Task: Select Alcohol. Add to cart, from Kwik Pik Beer & Wine for 2717 Settlers Lane, Boyd, Montana 59013, Cell Number 917-762-1747, following items : Loaded Potato Skins with Chicken Tenders_x000D_
 - 1, Angus Philly Pizza_x000D_
 - 2, Rickards Red - 5, Chicken Cobb Salad_x000D_
 - 1, Heineken - 5
Action: Mouse moved to (428, 115)
Screenshot: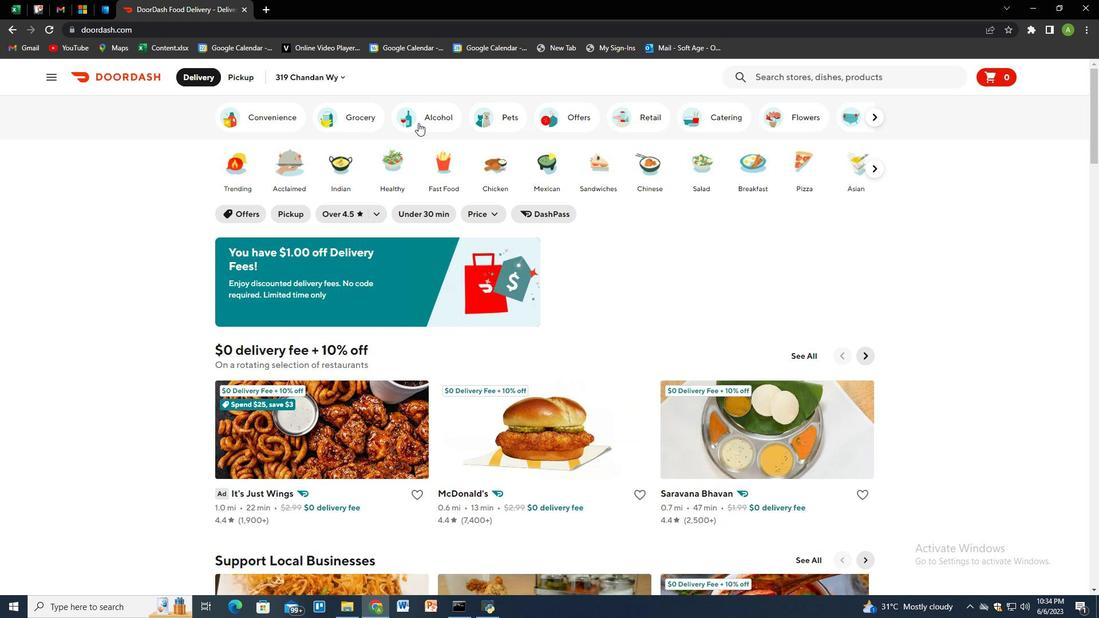 
Action: Mouse pressed left at (428, 115)
Screenshot: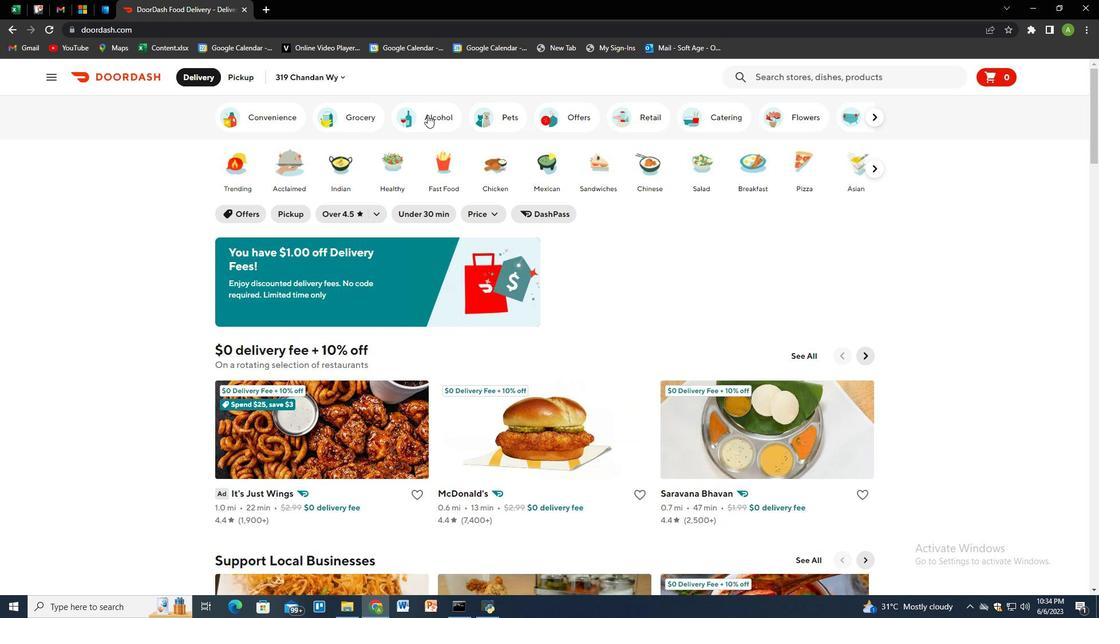 
Action: Mouse moved to (819, 81)
Screenshot: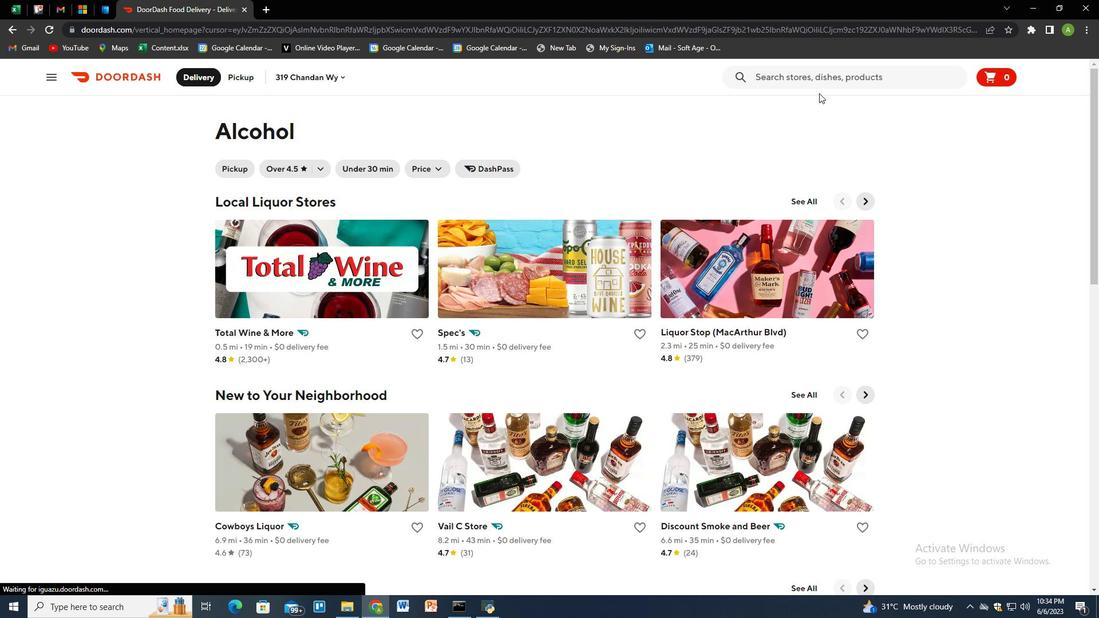 
Action: Mouse pressed left at (819, 81)
Screenshot: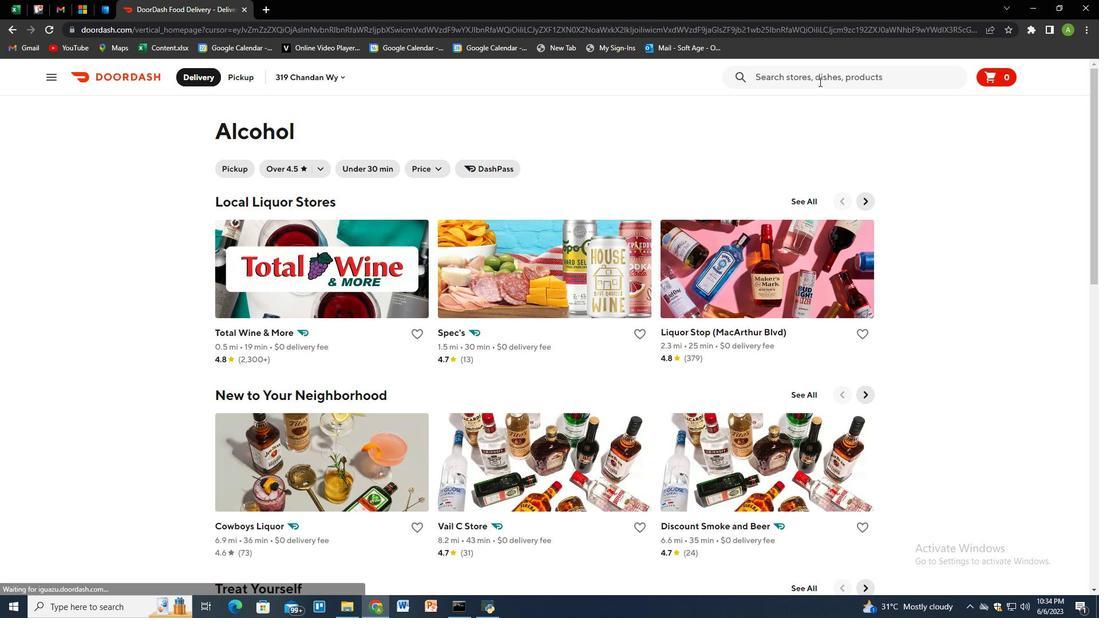 
Action: Key pressed kwik<Key.space>pik<Key.space>beer<Key.space><Key.shift>&<Key.space>wine<Key.enter>
Screenshot: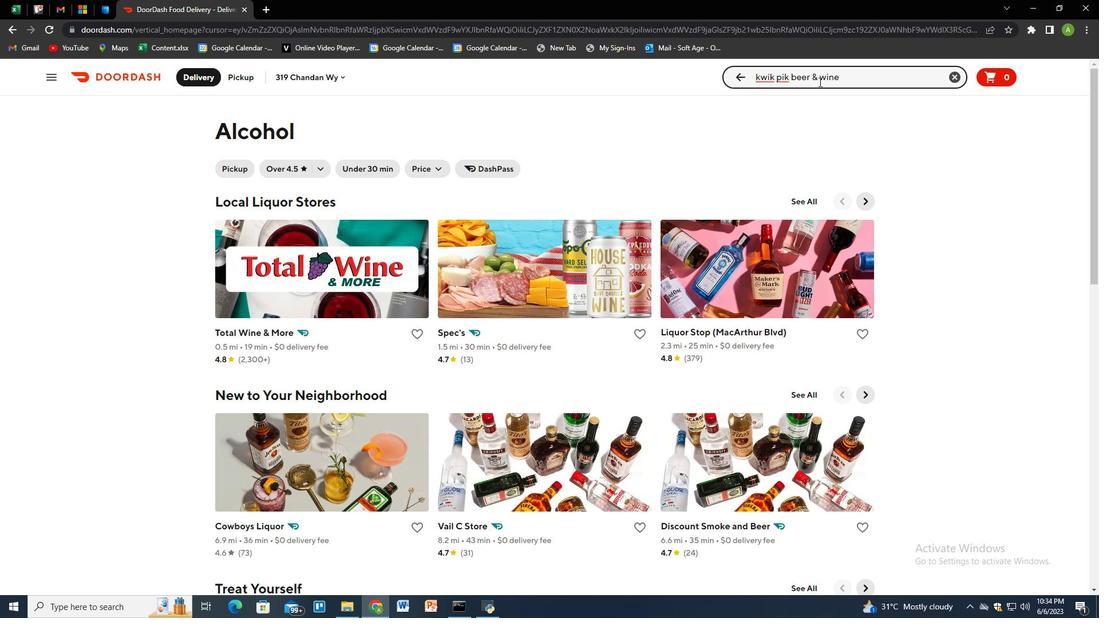 
Action: Mouse moved to (271, 247)
Screenshot: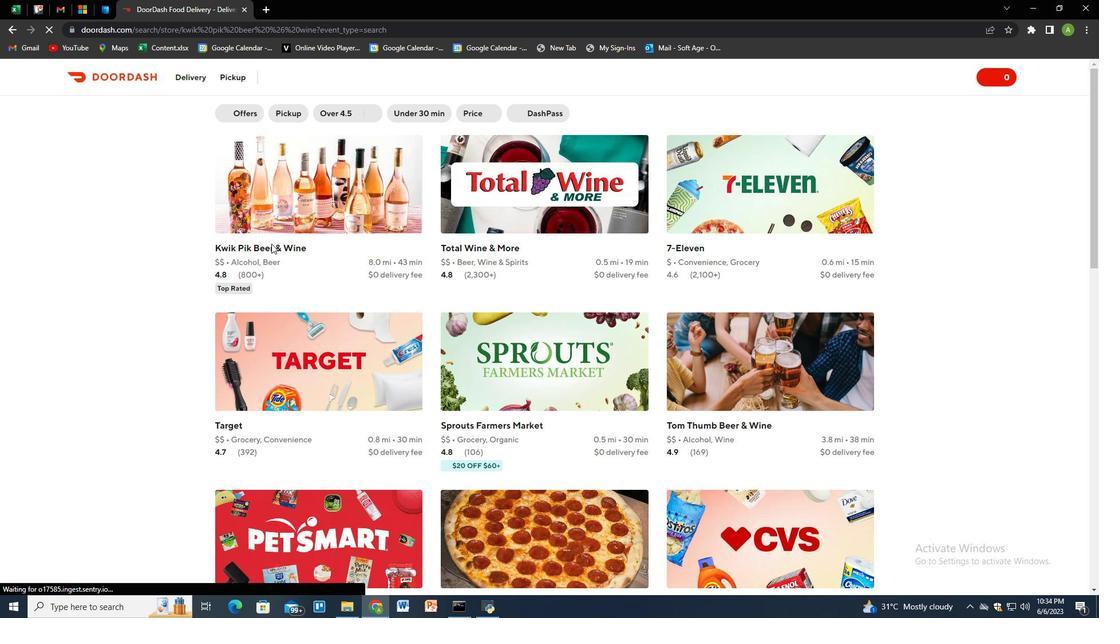 
Action: Mouse pressed left at (271, 247)
Screenshot: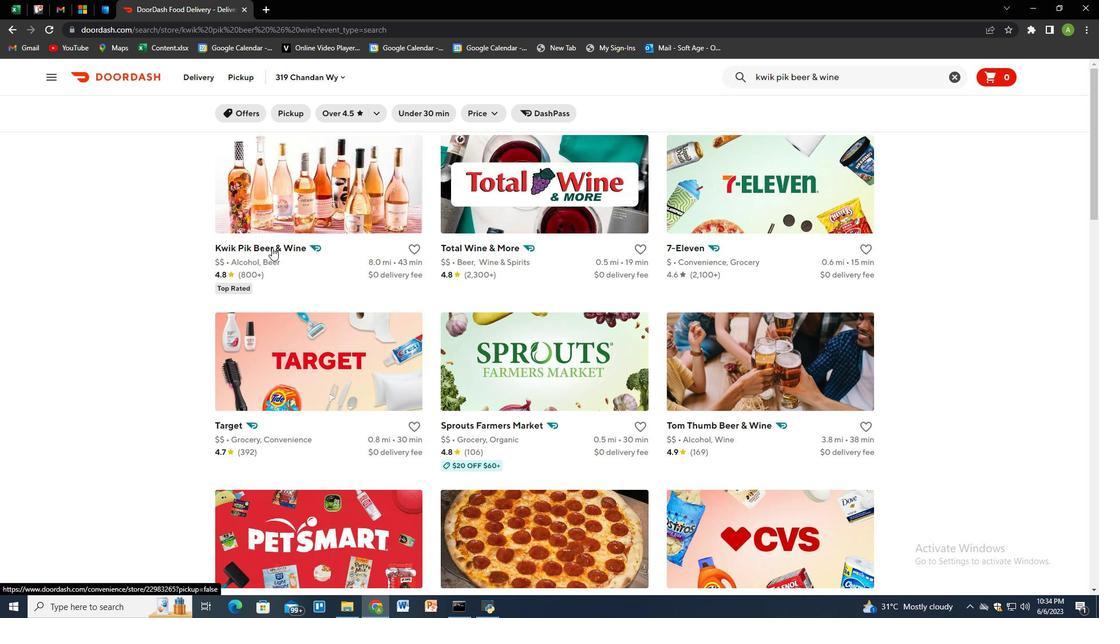 
Action: Mouse moved to (244, 81)
Screenshot: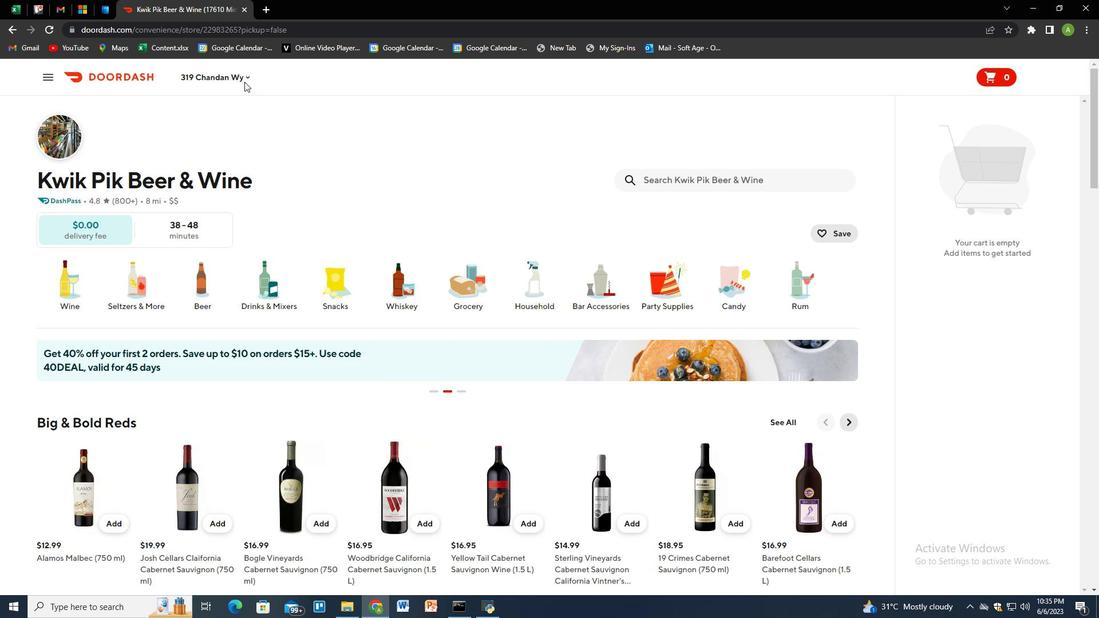 
Action: Mouse pressed left at (244, 81)
Screenshot: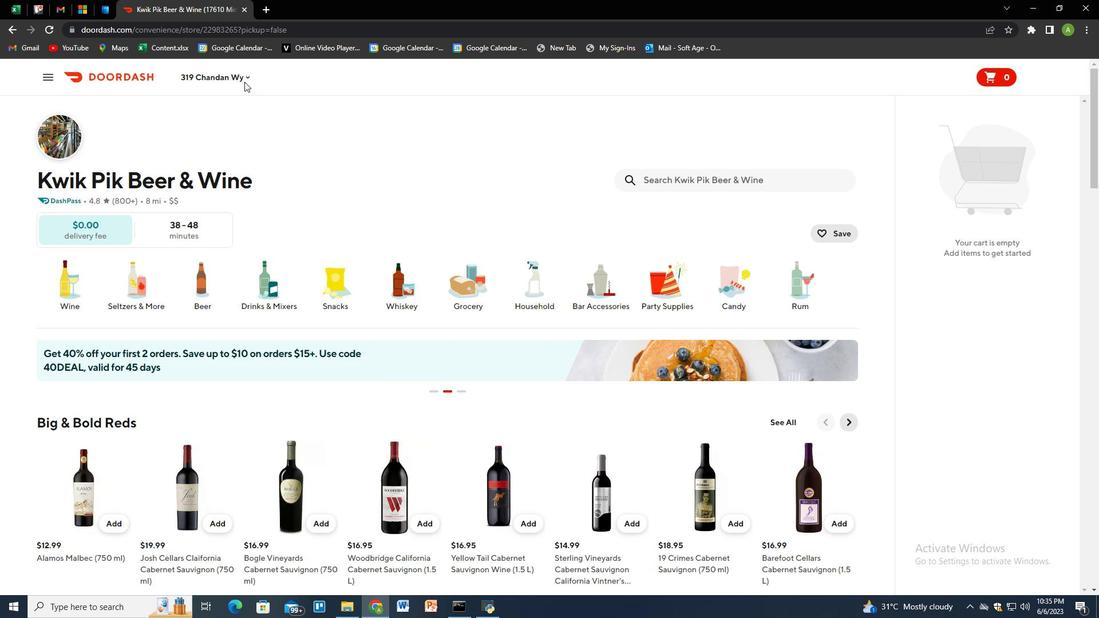 
Action: Mouse moved to (257, 119)
Screenshot: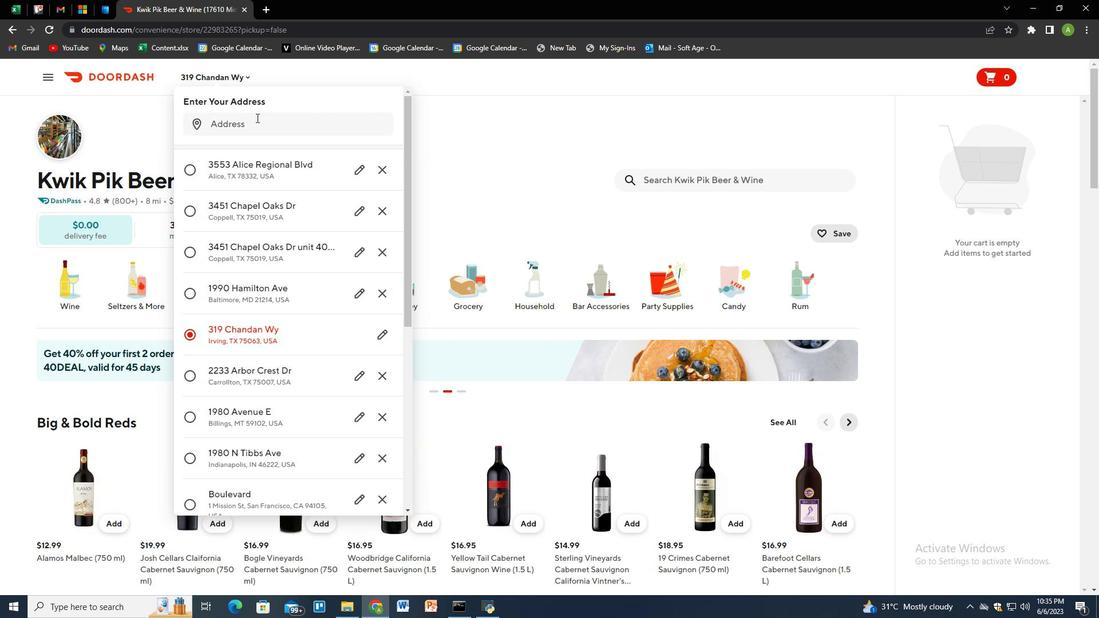 
Action: Mouse pressed left at (257, 119)
Screenshot: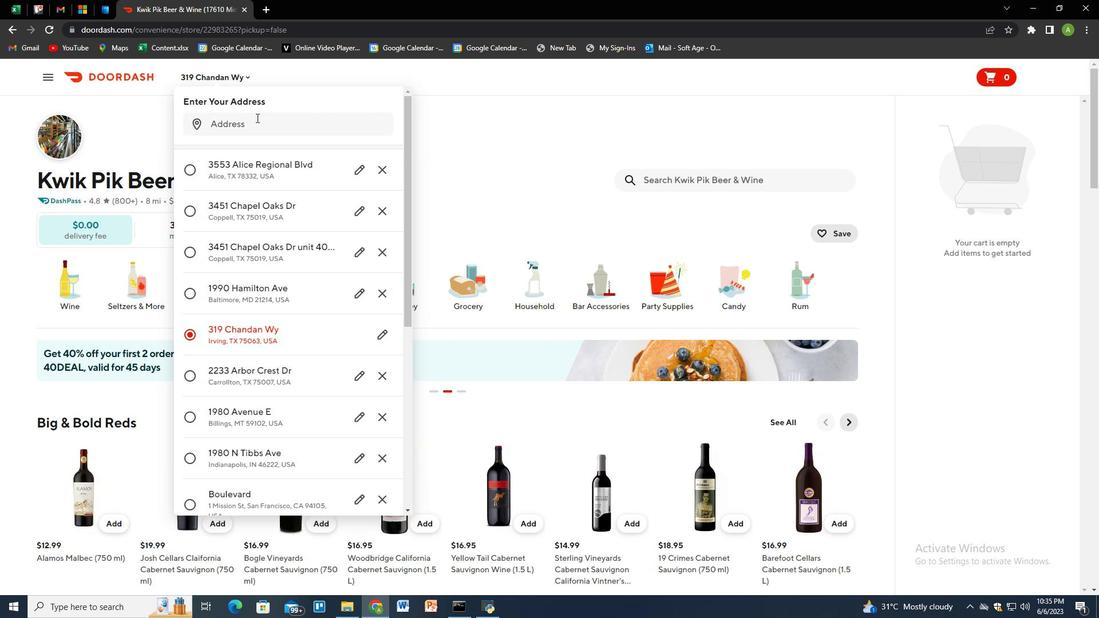 
Action: Mouse moved to (254, 120)
Screenshot: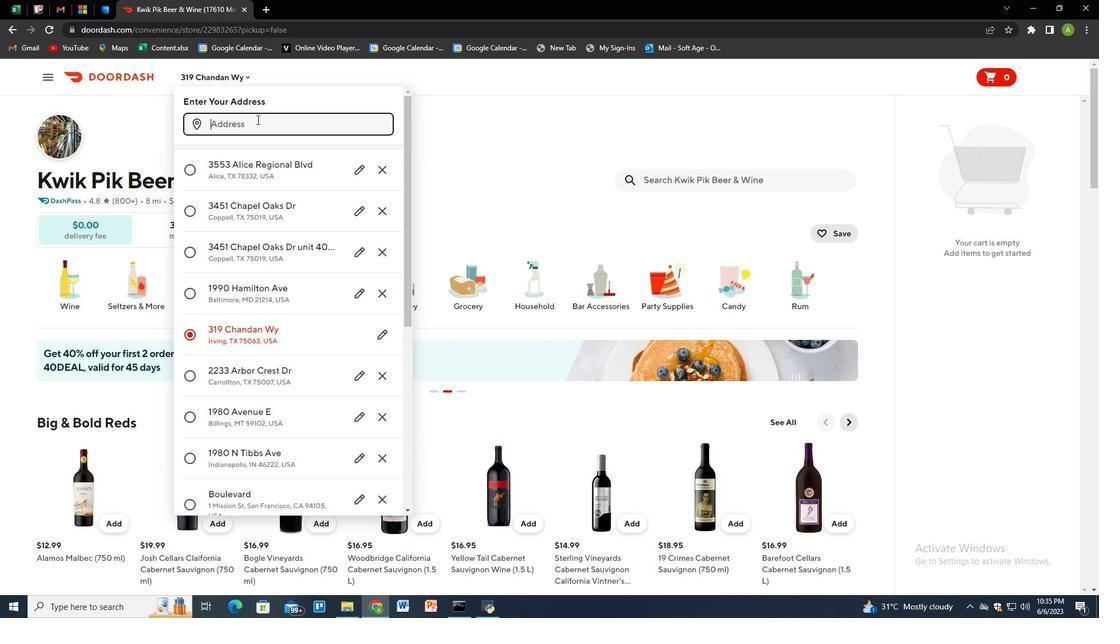 
Action: Key pressed 59013<Key.backspace><Key.backspace><Key.backspace><Key.backspace><Key.backspace>2717<Key.space>settlers<Key.space>lane,<Key.space>boyd,<Key.space>montana<Key.space>59013<Key.enter>
Screenshot: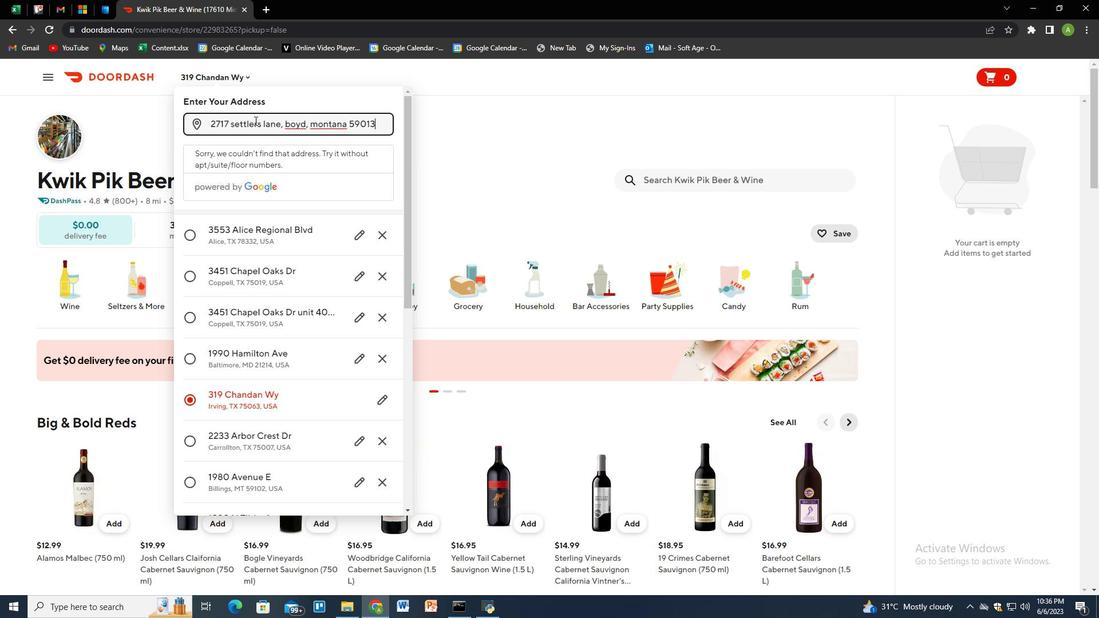 
Action: Mouse moved to (363, 467)
Screenshot: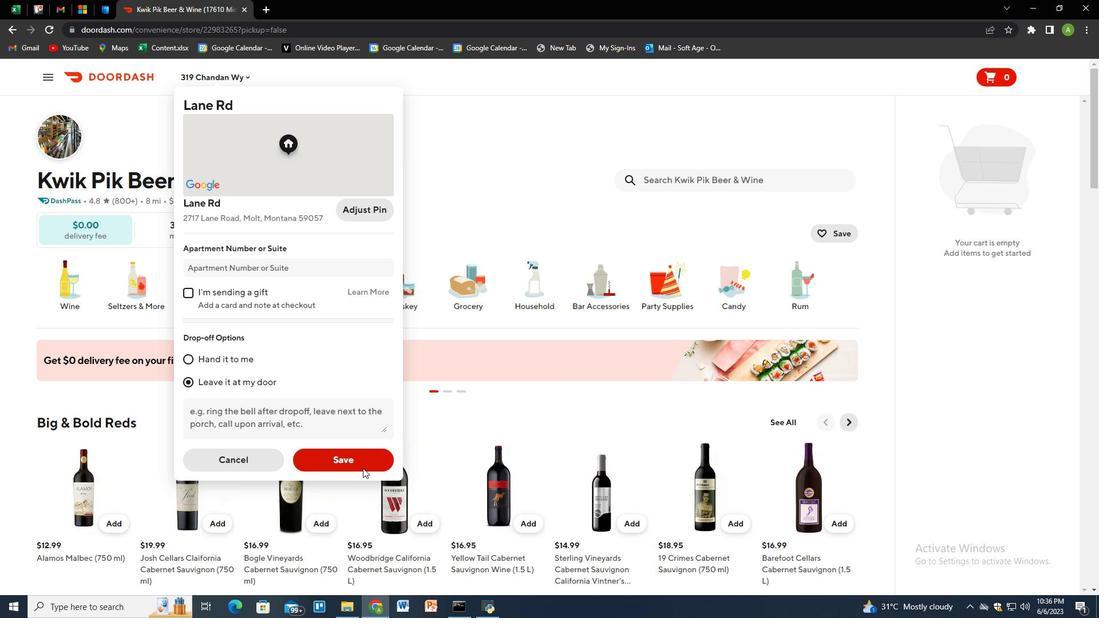 
Action: Mouse pressed left at (363, 467)
Screenshot: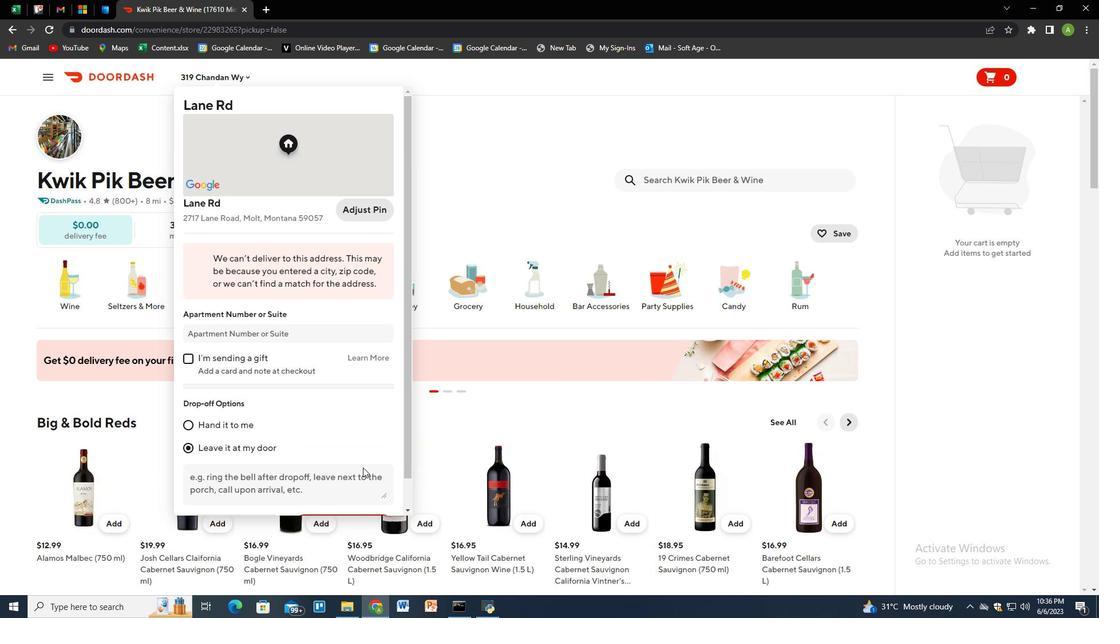 
Action: Mouse moved to (364, 508)
Screenshot: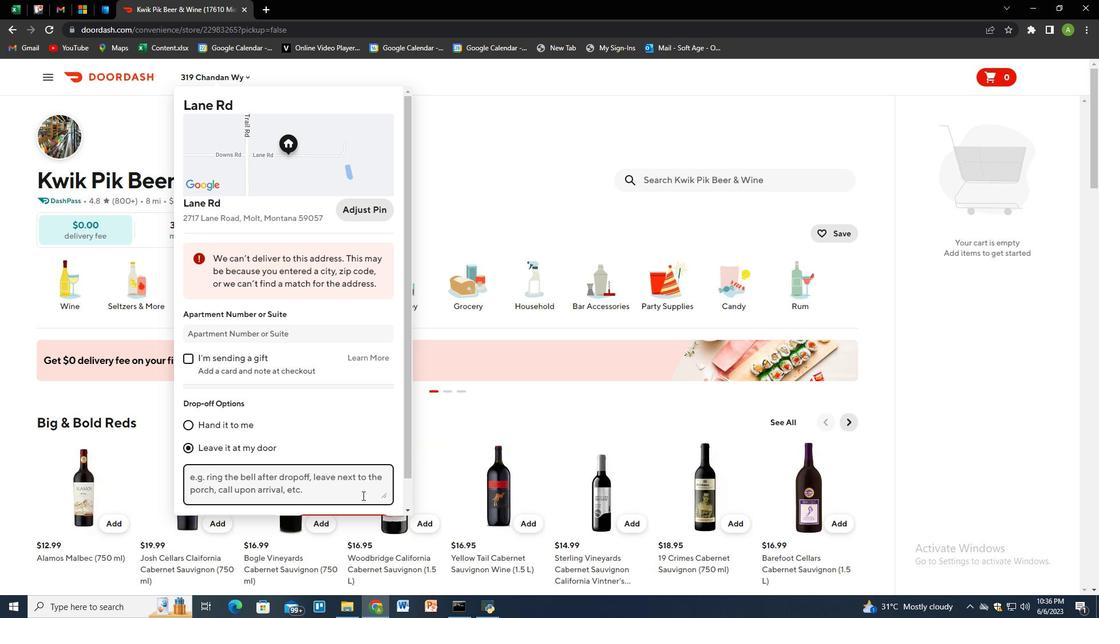 
Action: Mouse scrolled (364, 507) with delta (0, 0)
Screenshot: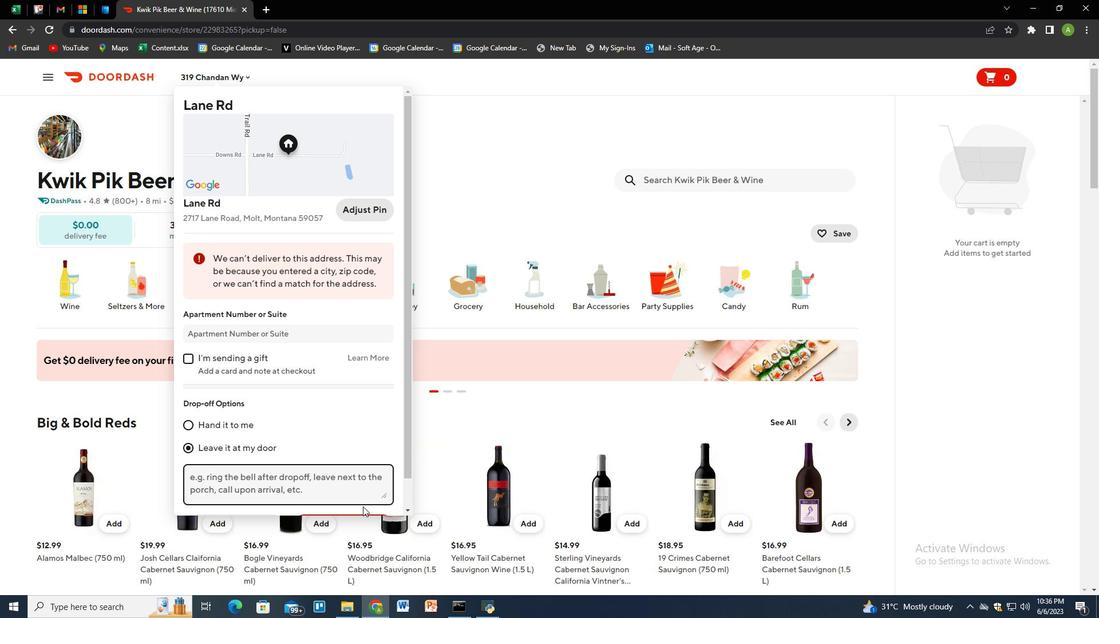 
Action: Mouse scrolled (364, 507) with delta (0, 0)
Screenshot: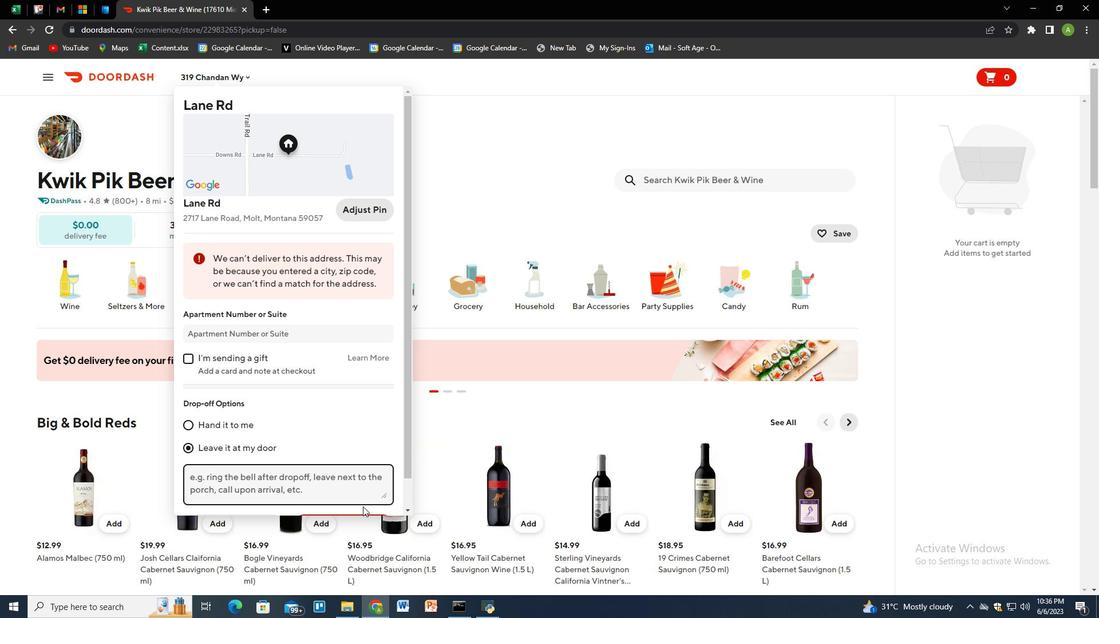 
Action: Mouse scrolled (364, 507) with delta (0, 0)
Screenshot: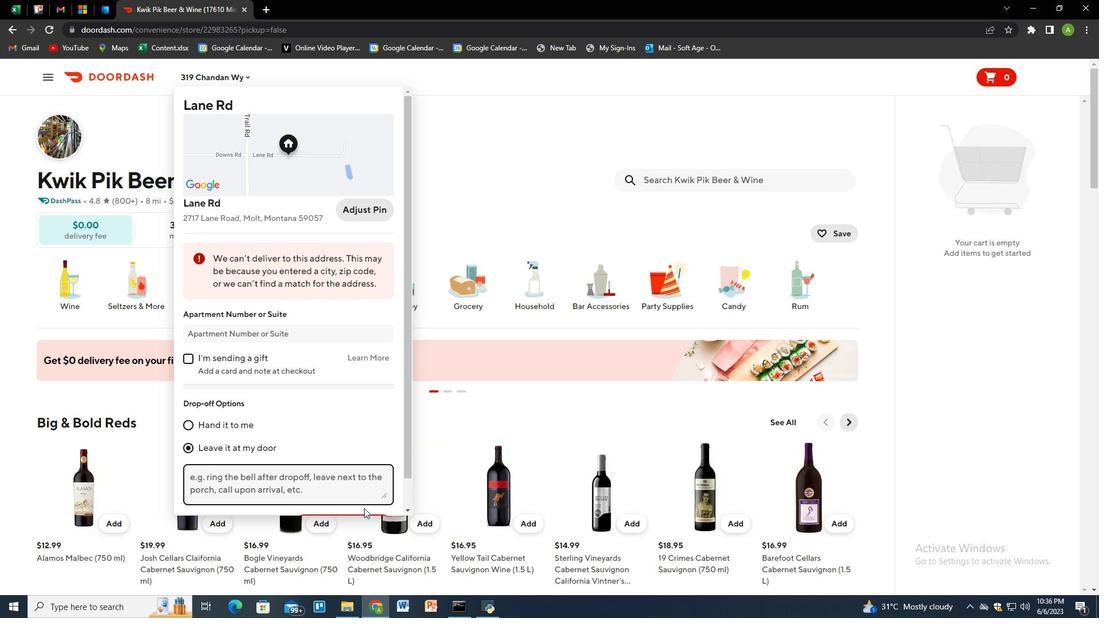 
Action: Mouse moved to (364, 496)
Screenshot: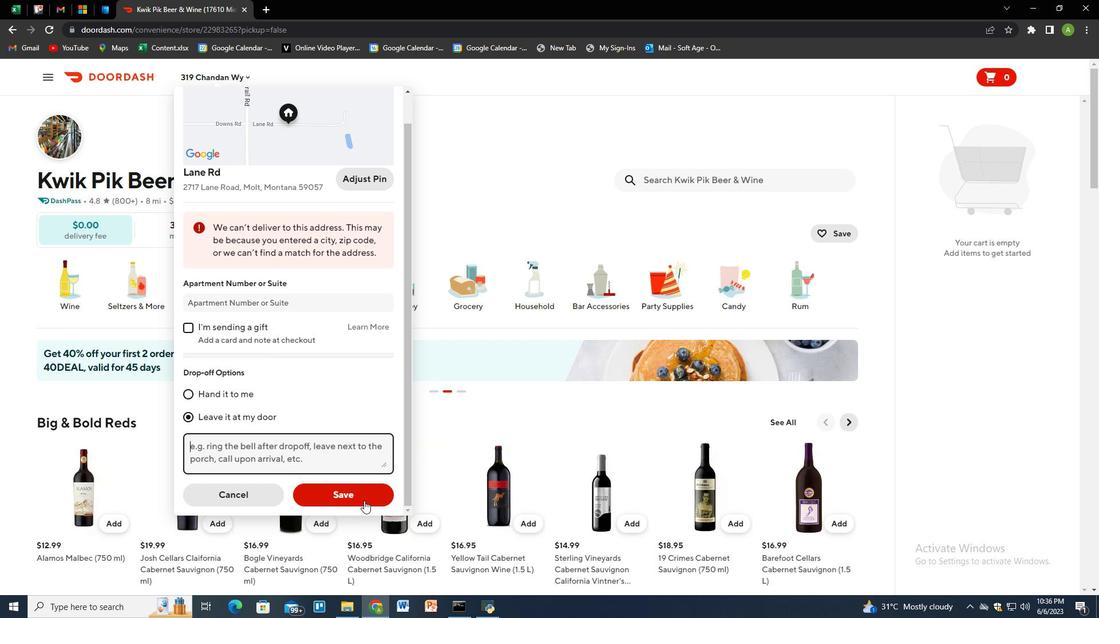 
Action: Mouse pressed left at (364, 496)
Screenshot: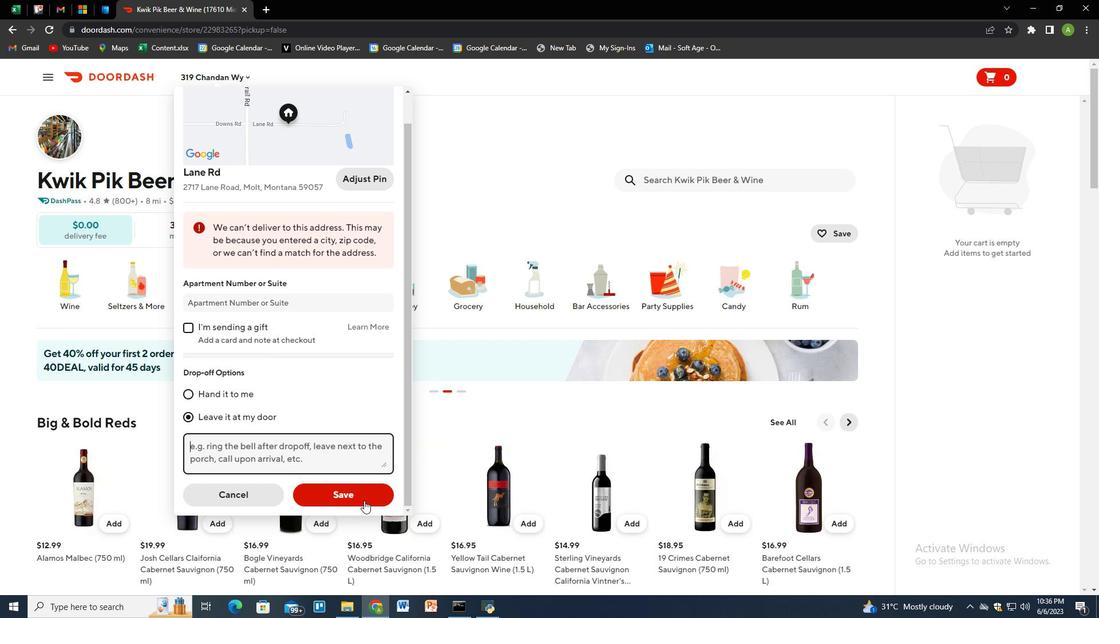 
Action: Mouse moved to (702, 180)
Screenshot: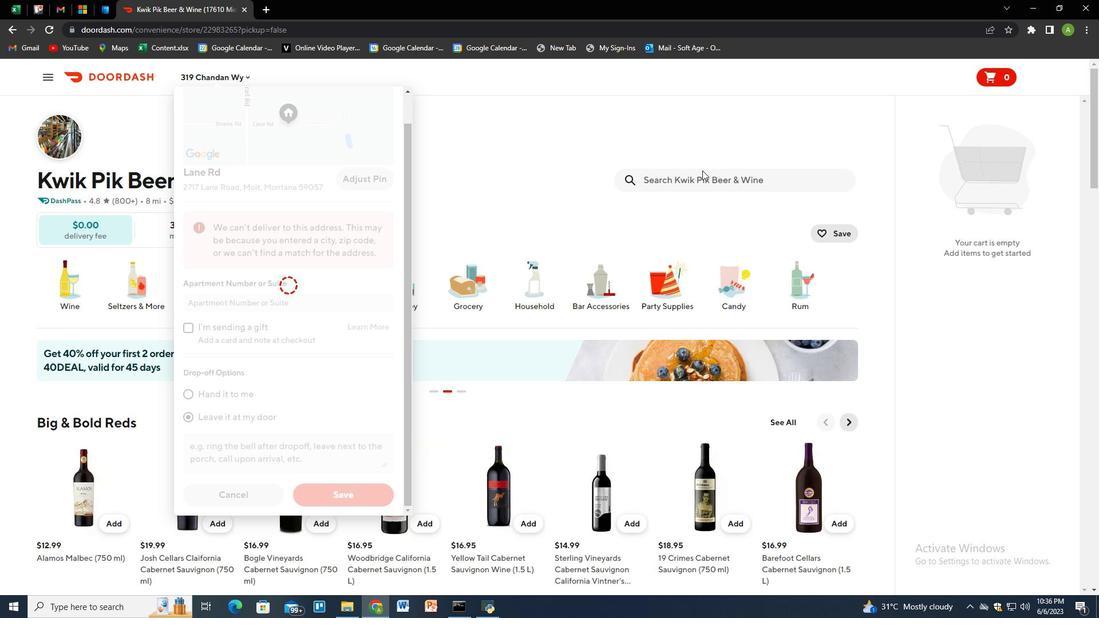 
Action: Mouse pressed left at (702, 180)
Screenshot: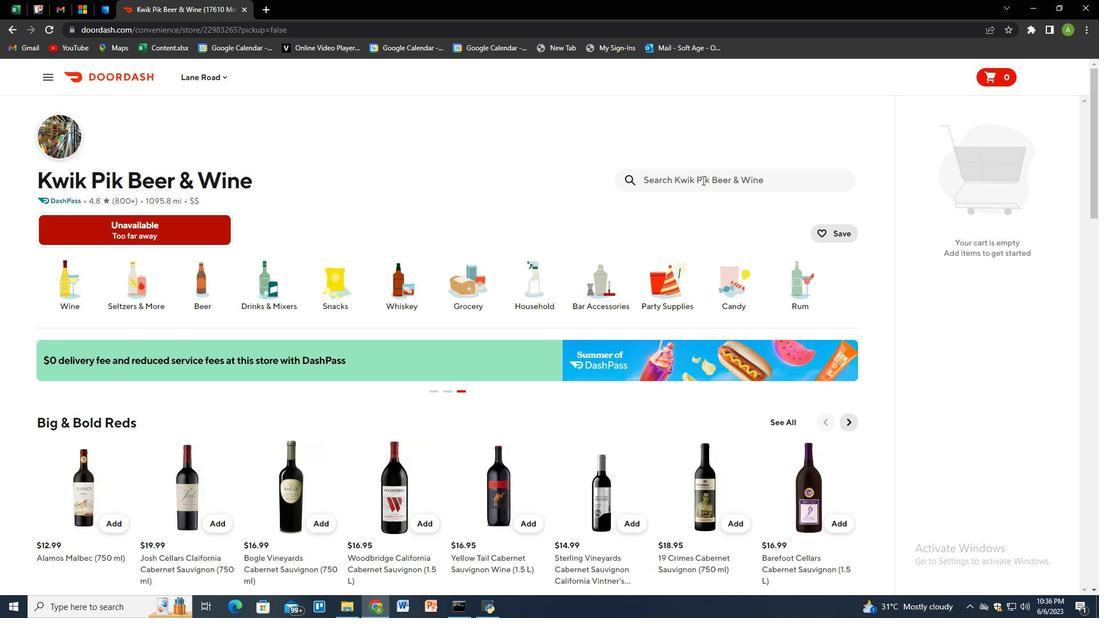 
Action: Key pressed loaded<Key.space>potato<Key.space>skin<Key.space>with<Key.space>chicken<Key.space>tenders<Key.enter>
Screenshot: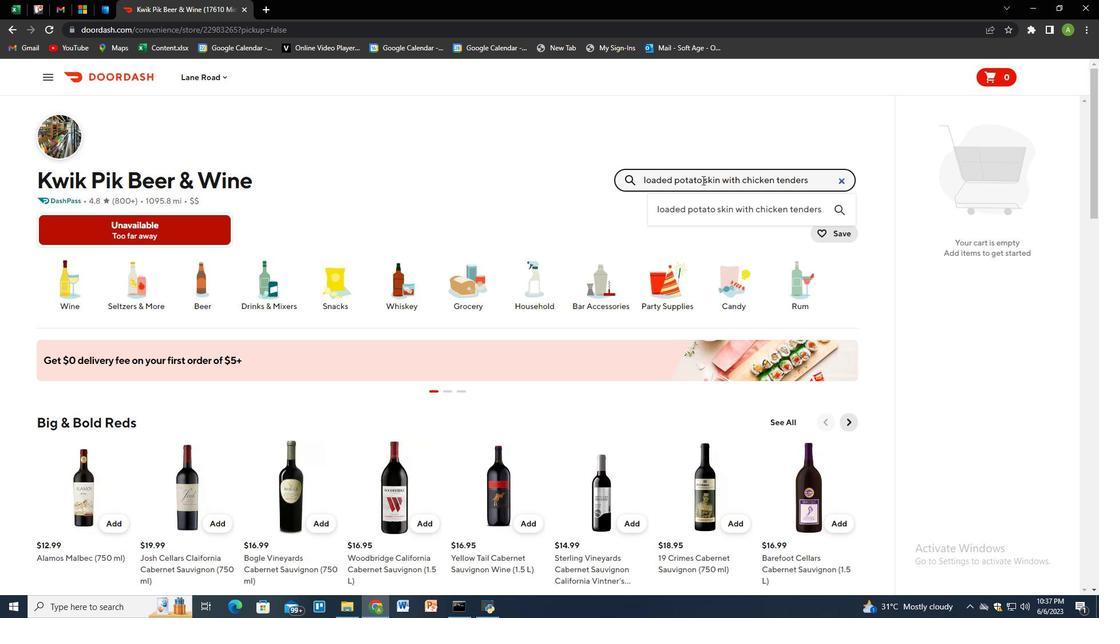 
Action: Mouse moved to (665, 148)
Screenshot: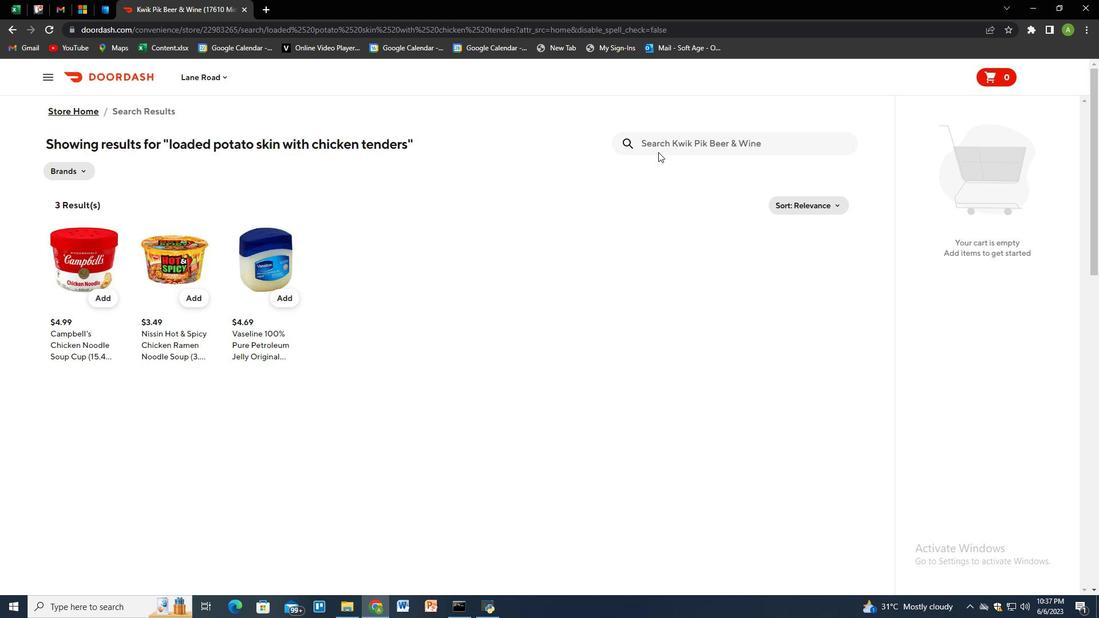 
Action: Mouse pressed left at (665, 148)
Screenshot: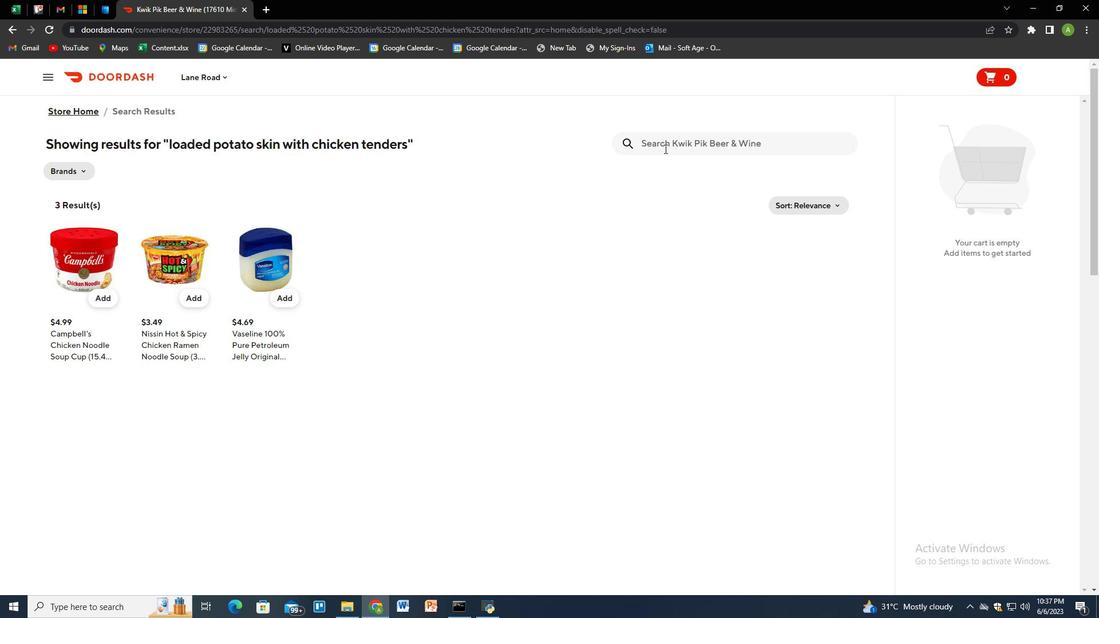 
Action: Key pressed angus<Key.space>philly<Key.space>pizza<Key.enter>
Screenshot: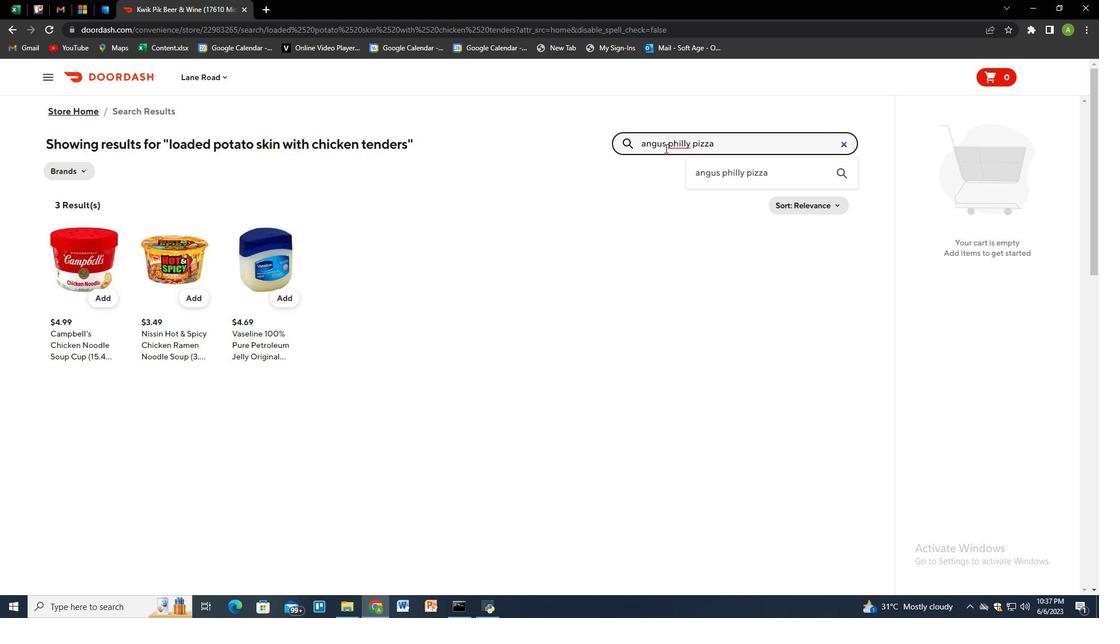 
Action: Mouse moved to (786, 144)
Screenshot: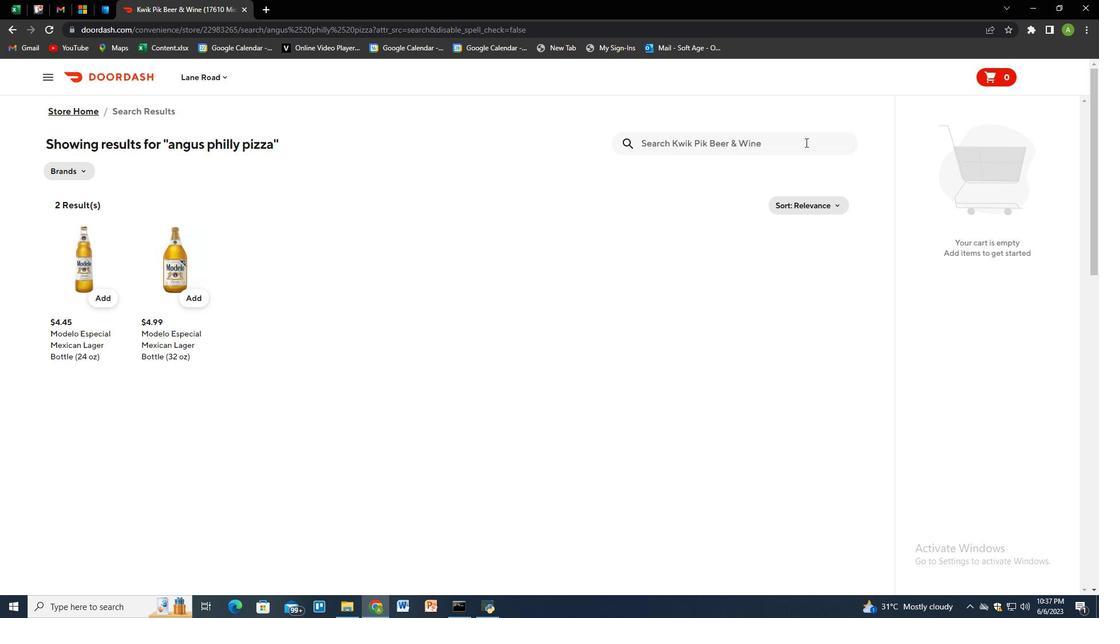 
Action: Mouse pressed left at (786, 144)
Screenshot: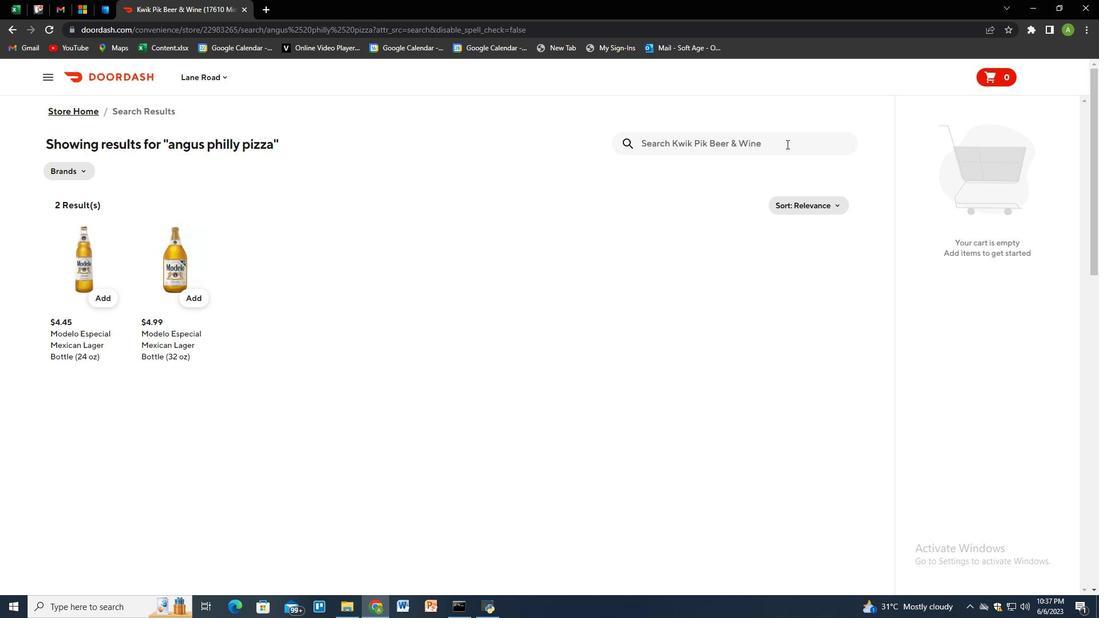 
Action: Key pressed rickards<Key.space>red<Key.enter>
Screenshot: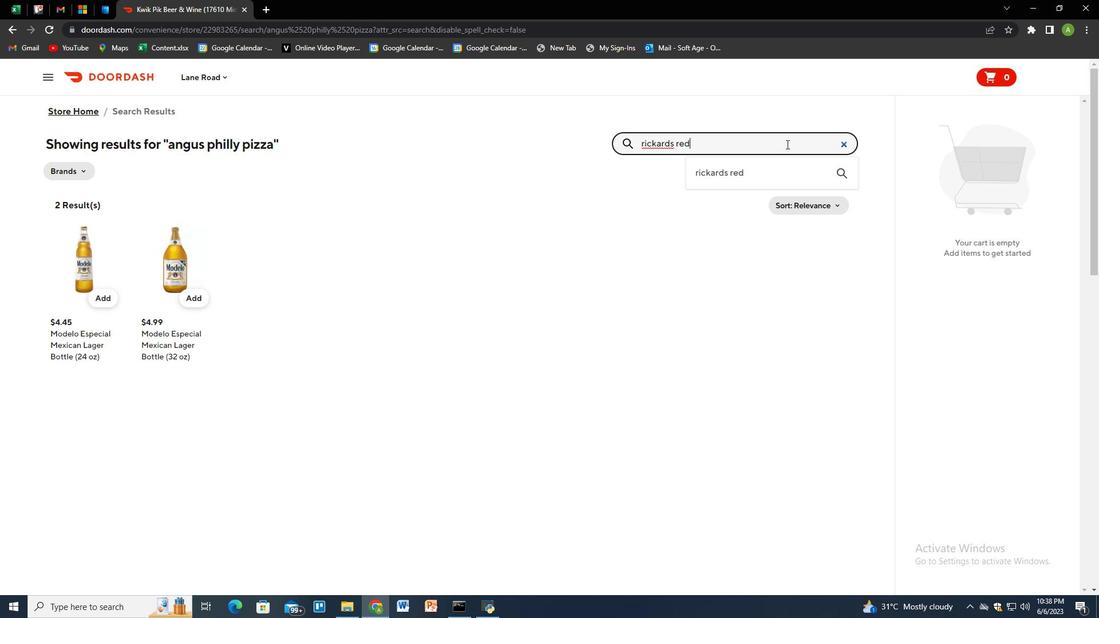 
Action: Mouse moved to (701, 147)
Screenshot: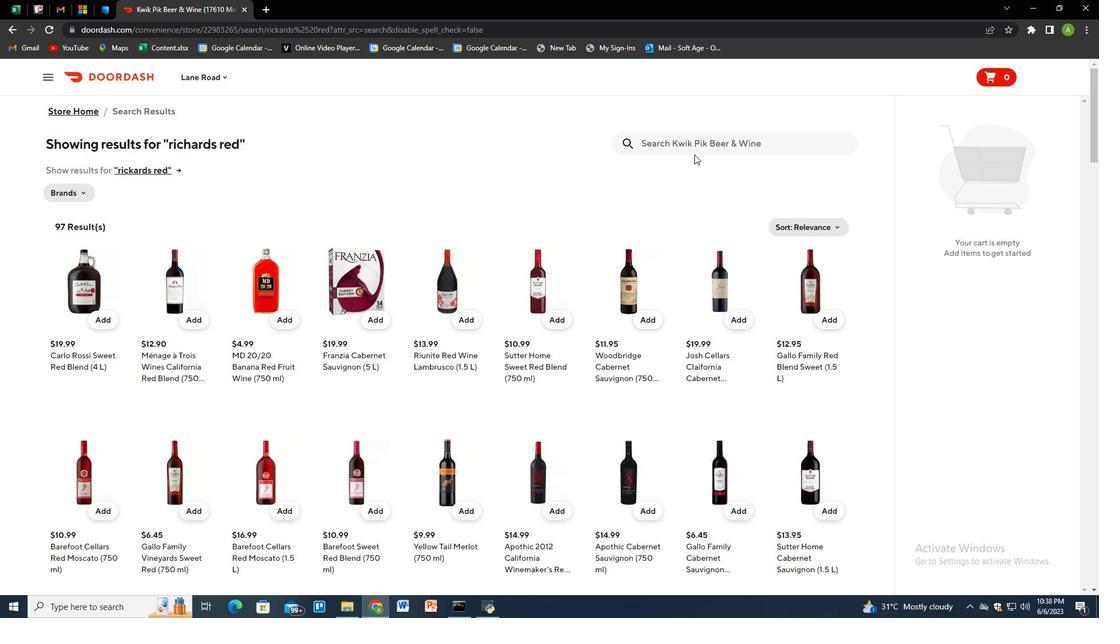 
Action: Mouse pressed left at (701, 147)
Screenshot: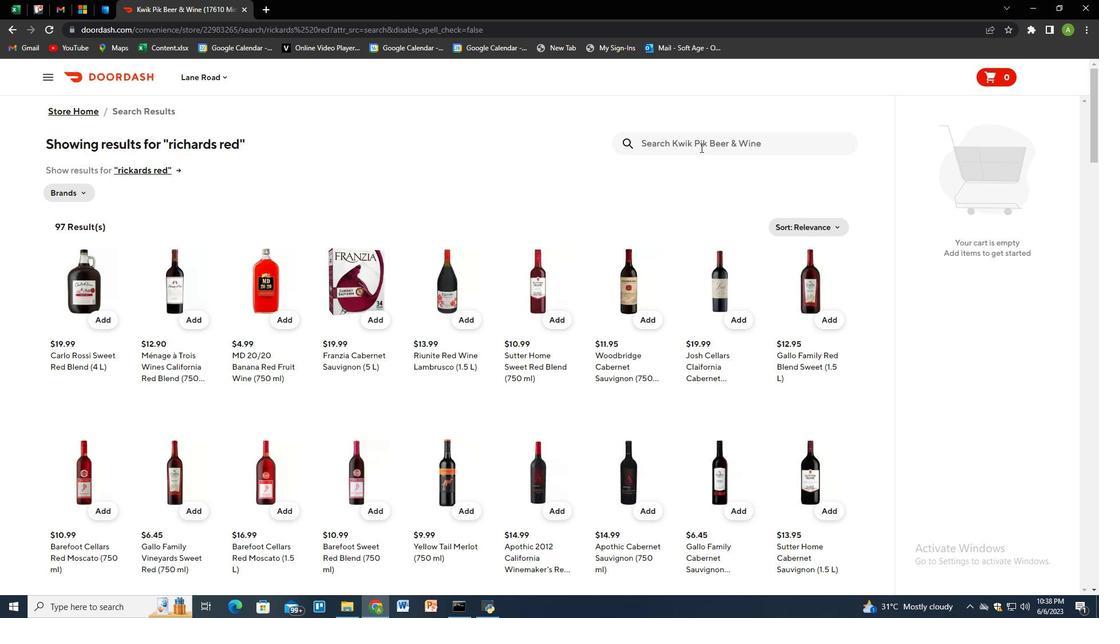 
Action: Key pressed chicken<Key.space>cobb<Key.space>salad<Key.space><Key.enter>
Screenshot: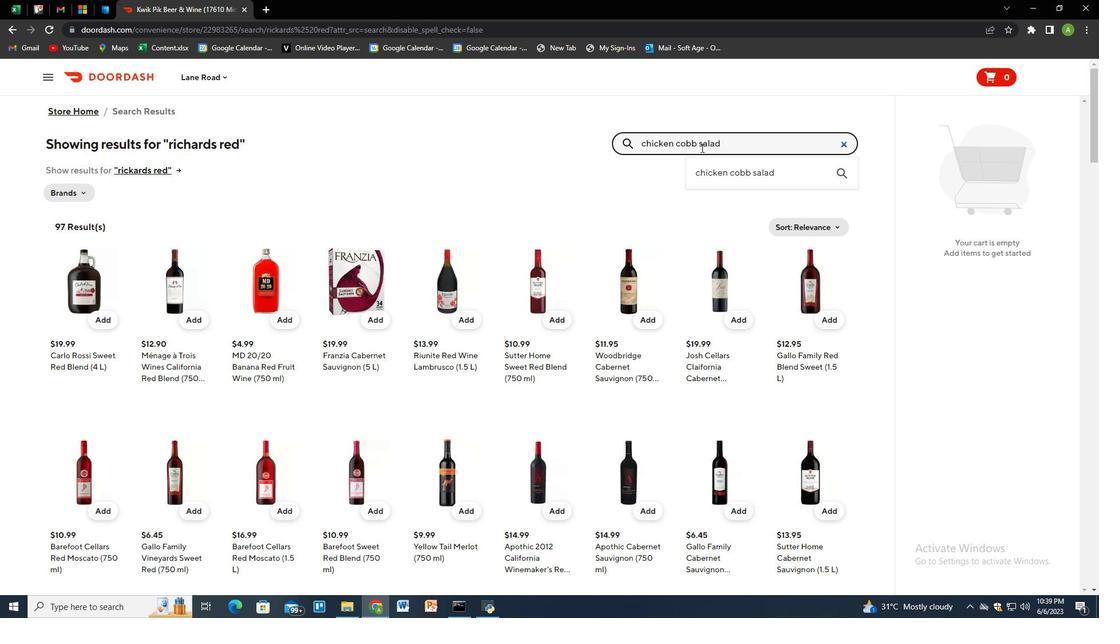 
Action: Mouse moved to (738, 146)
Screenshot: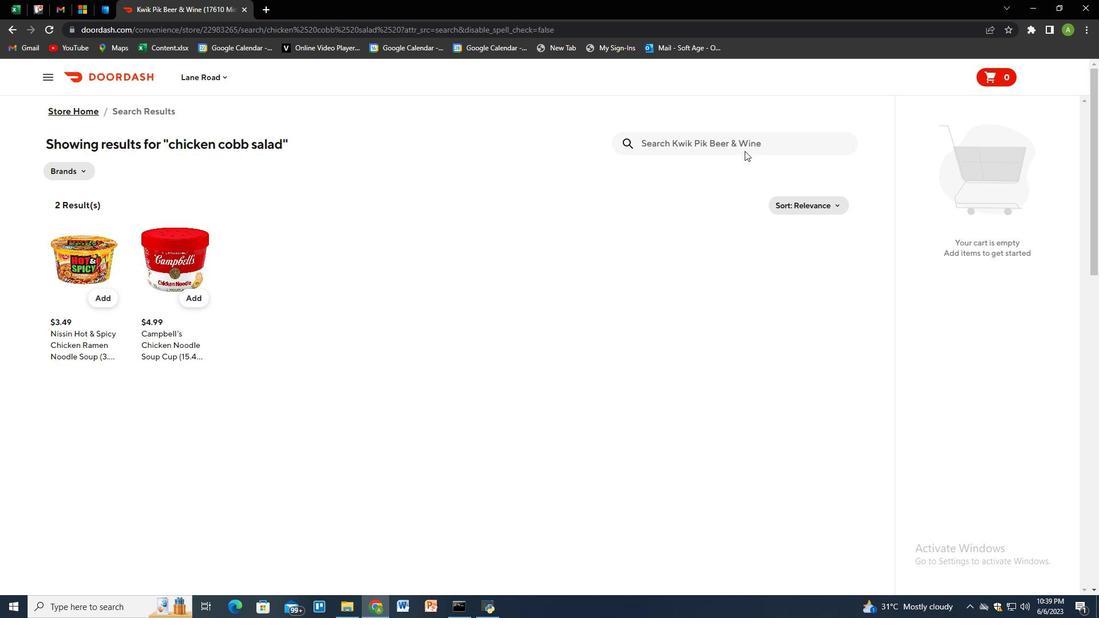 
Action: Mouse pressed left at (738, 146)
Screenshot: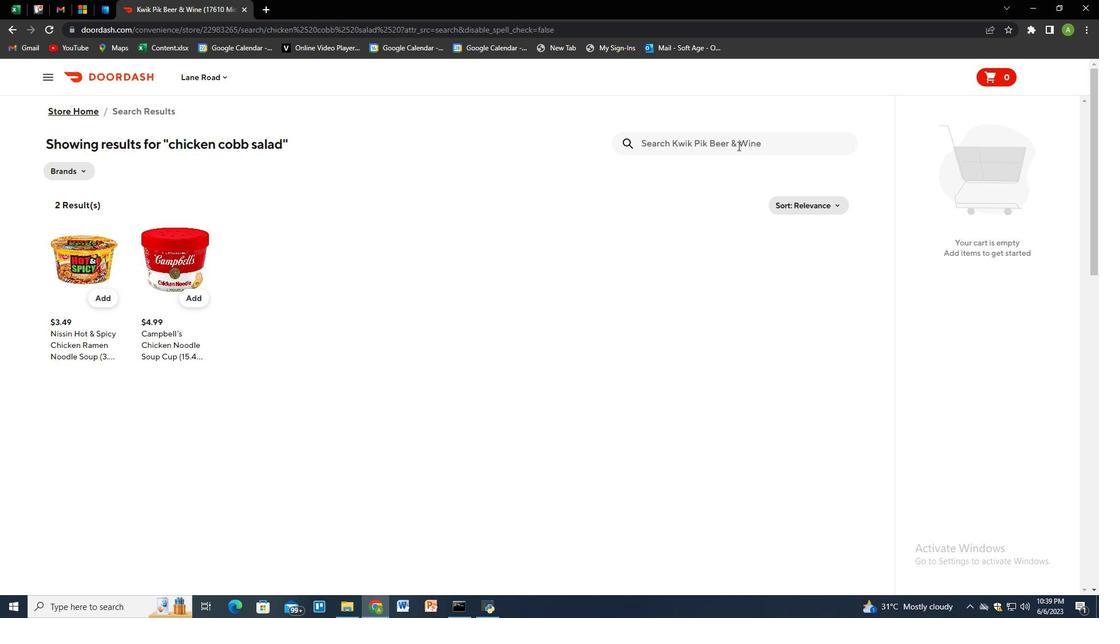 
Action: Key pressed heineken<Key.enter>
Screenshot: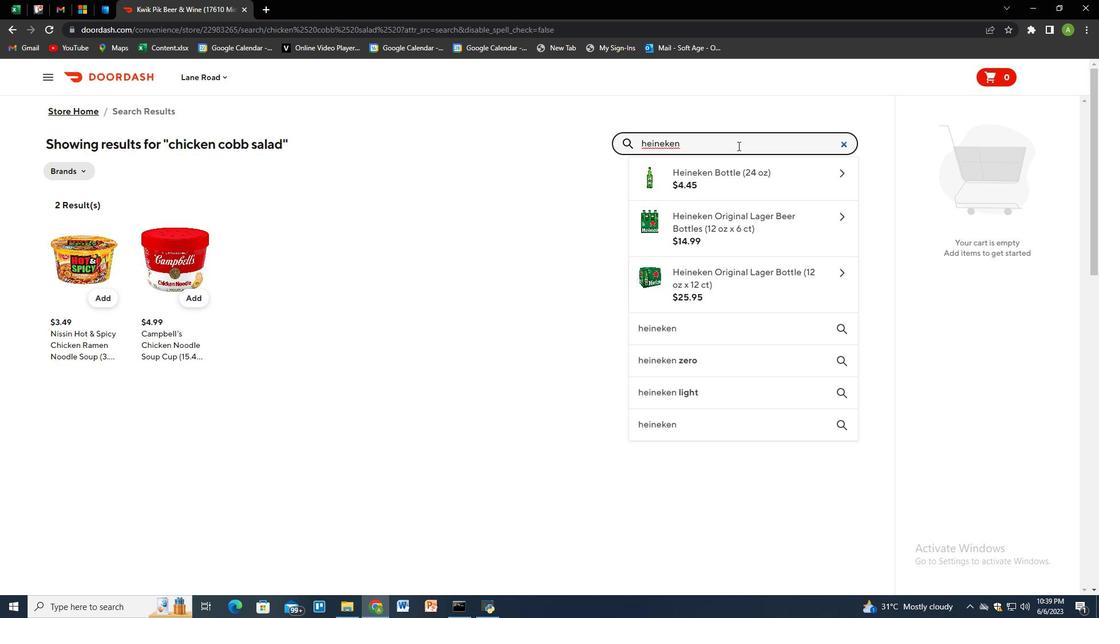 
Action: Mouse moved to (660, 242)
Screenshot: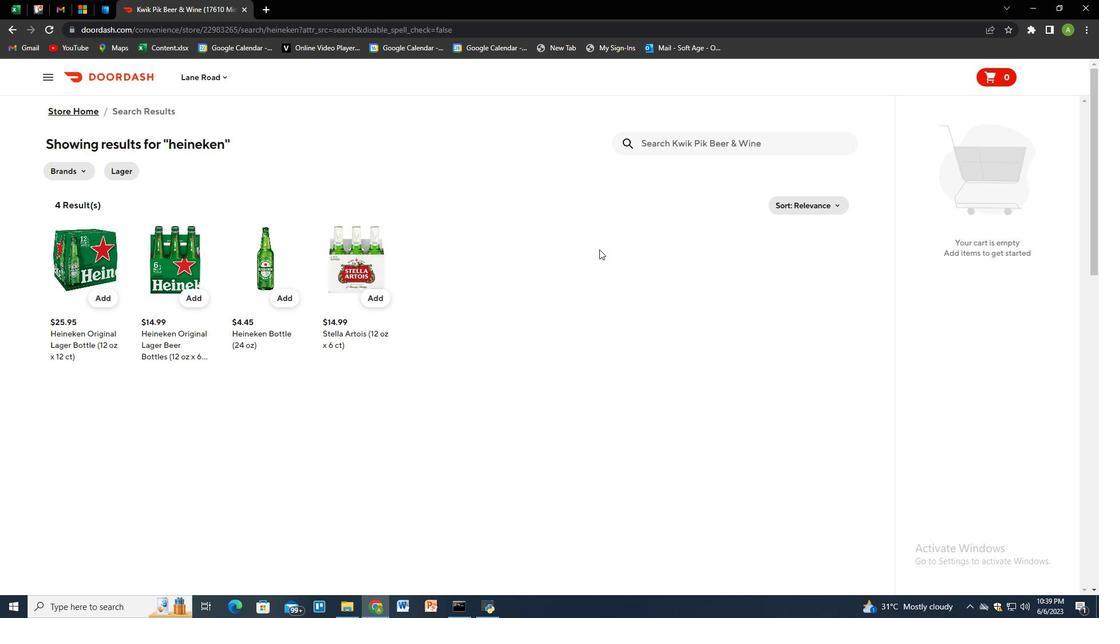
